 Task: Add Silk Peach Mango Non Dairy Yogurt to the cart.
Action: Mouse pressed left at (14, 112)
Screenshot: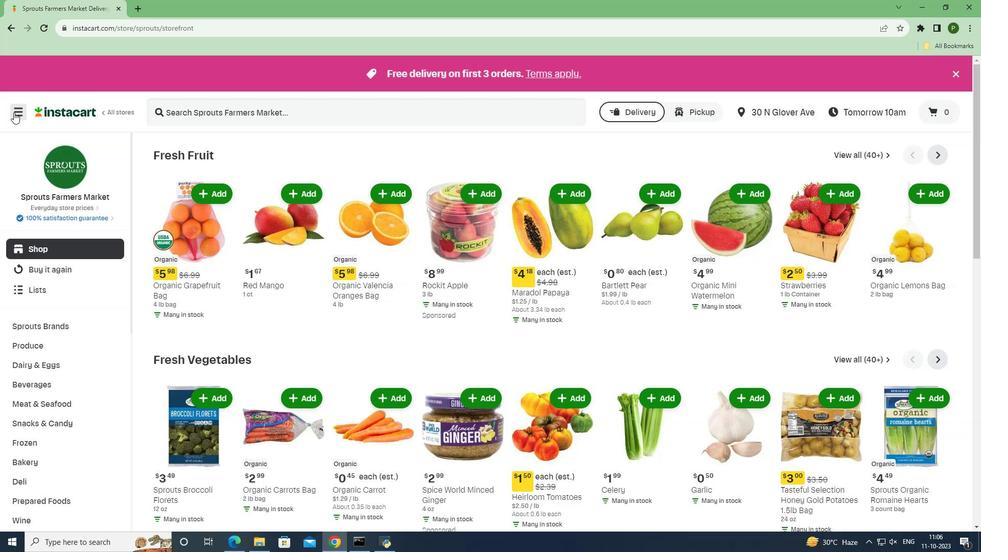 
Action: Mouse moved to (36, 270)
Screenshot: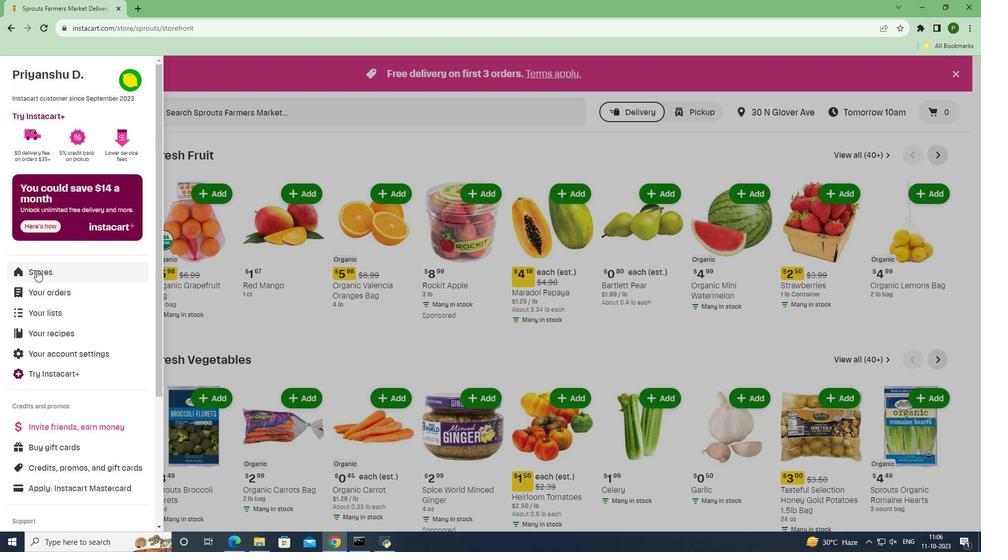 
Action: Mouse pressed left at (36, 270)
Screenshot: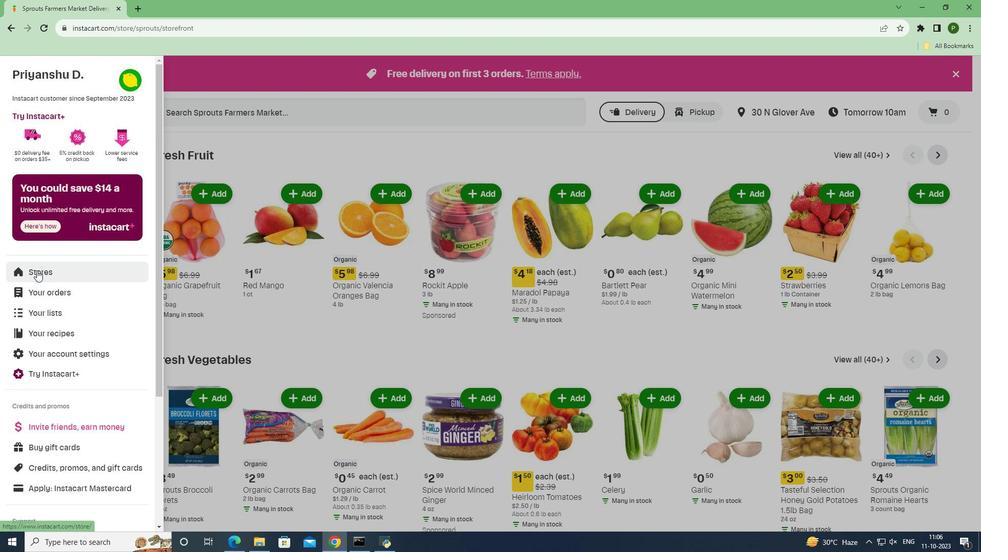 
Action: Mouse moved to (230, 113)
Screenshot: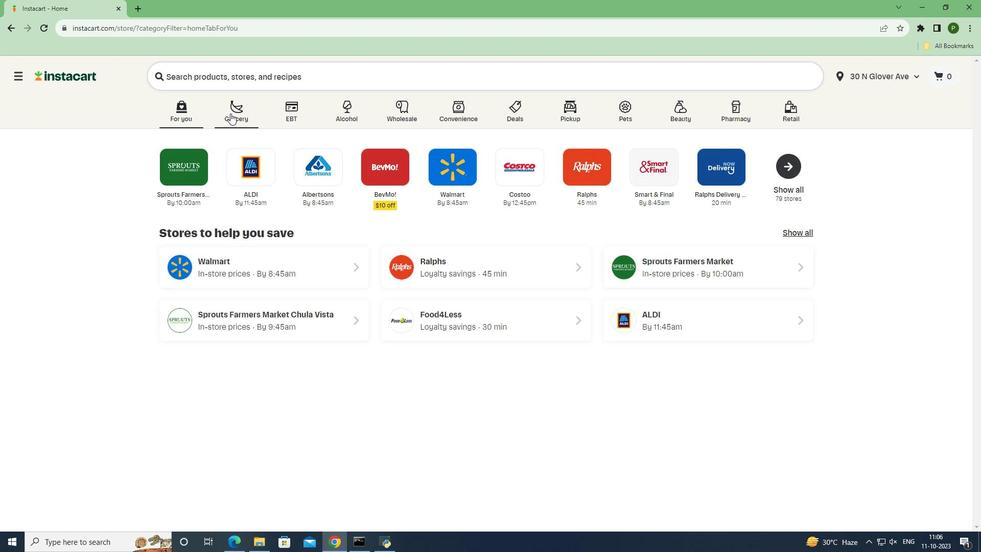 
Action: Mouse pressed left at (230, 113)
Screenshot: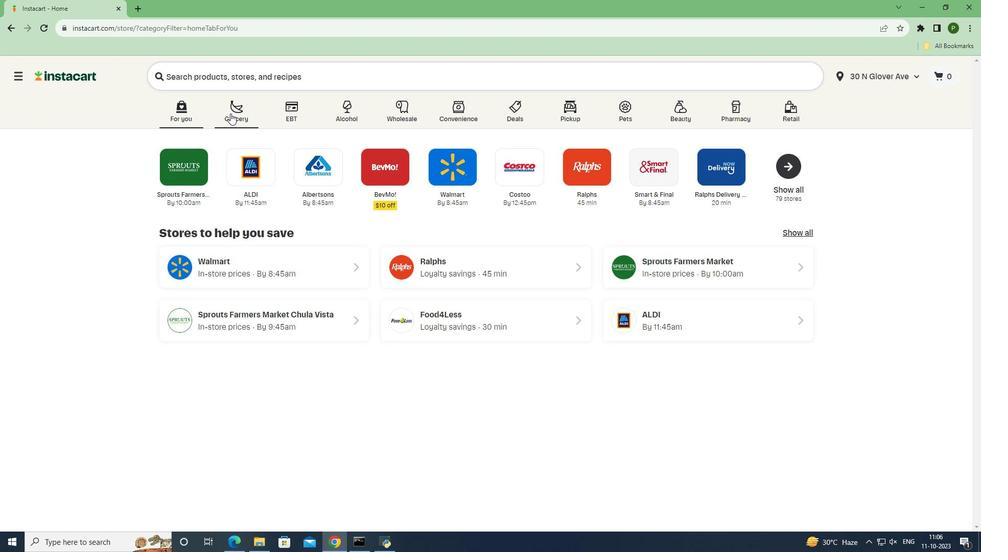 
Action: Mouse moved to (410, 233)
Screenshot: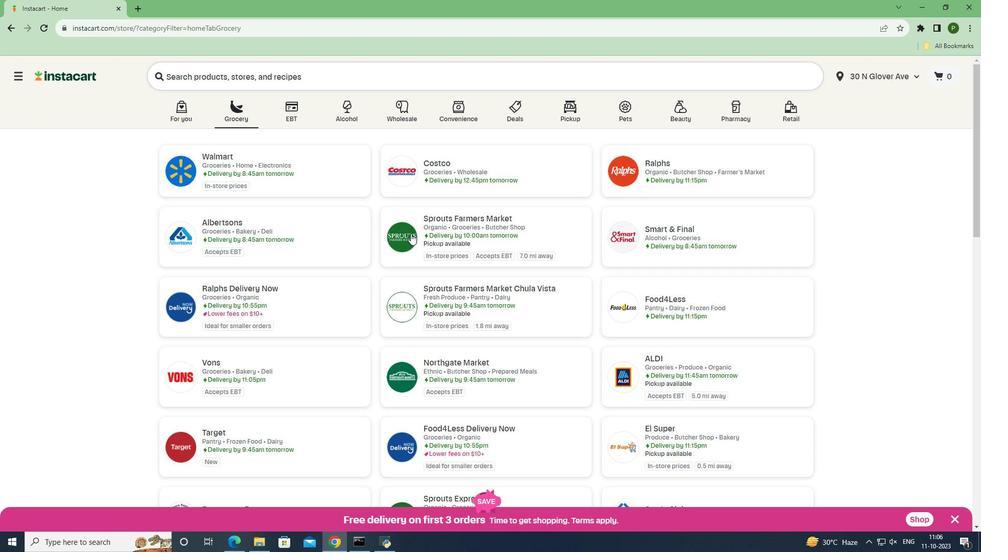 
Action: Mouse pressed left at (410, 233)
Screenshot: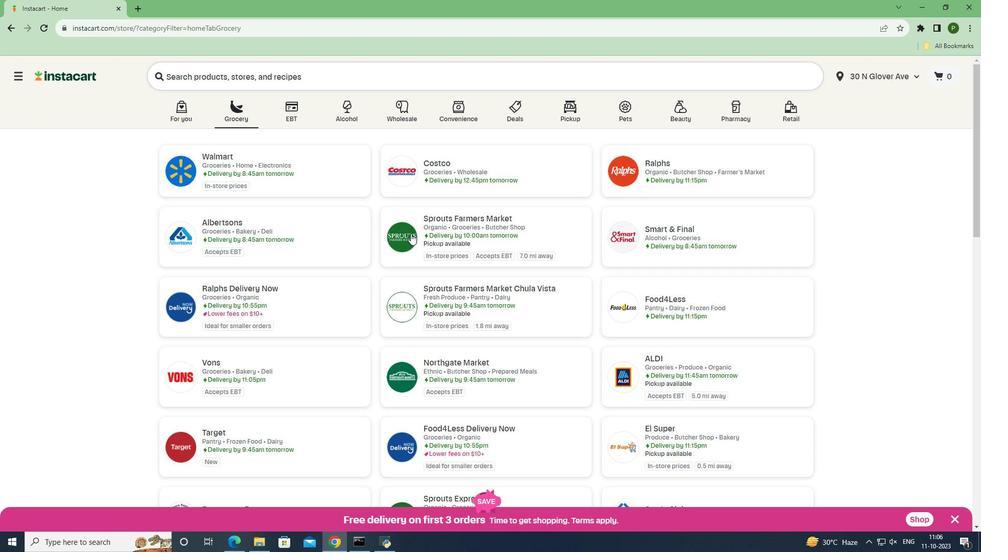
Action: Mouse moved to (61, 361)
Screenshot: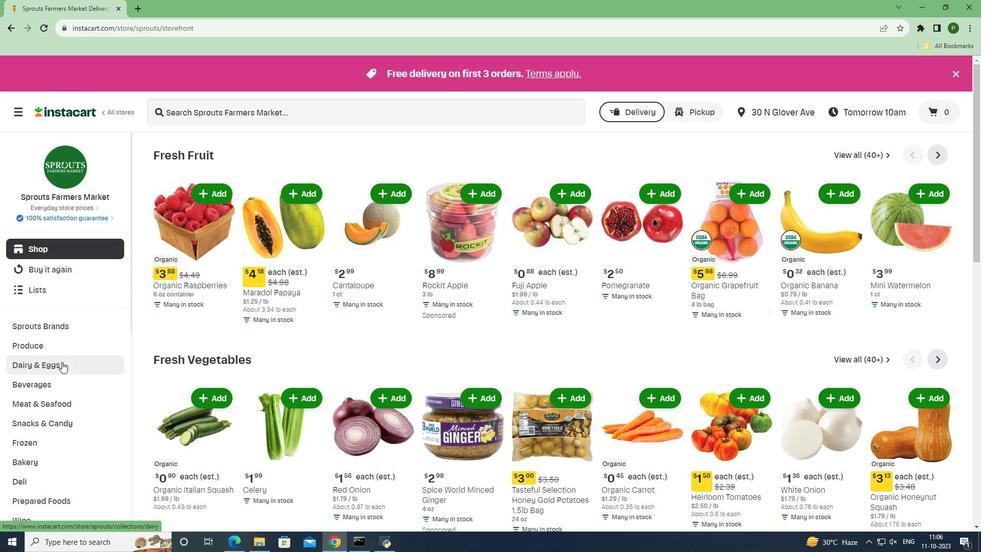 
Action: Mouse pressed left at (61, 361)
Screenshot: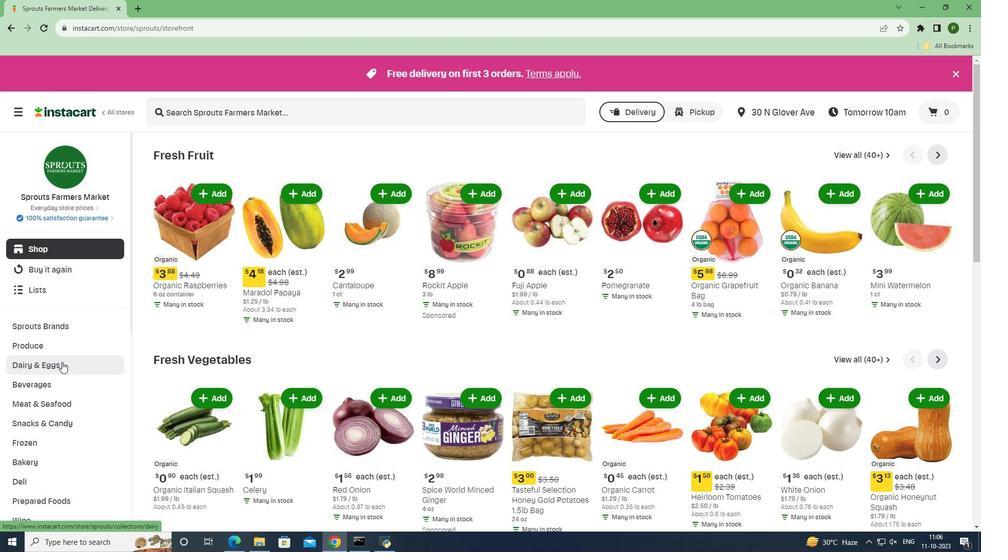 
Action: Mouse moved to (49, 441)
Screenshot: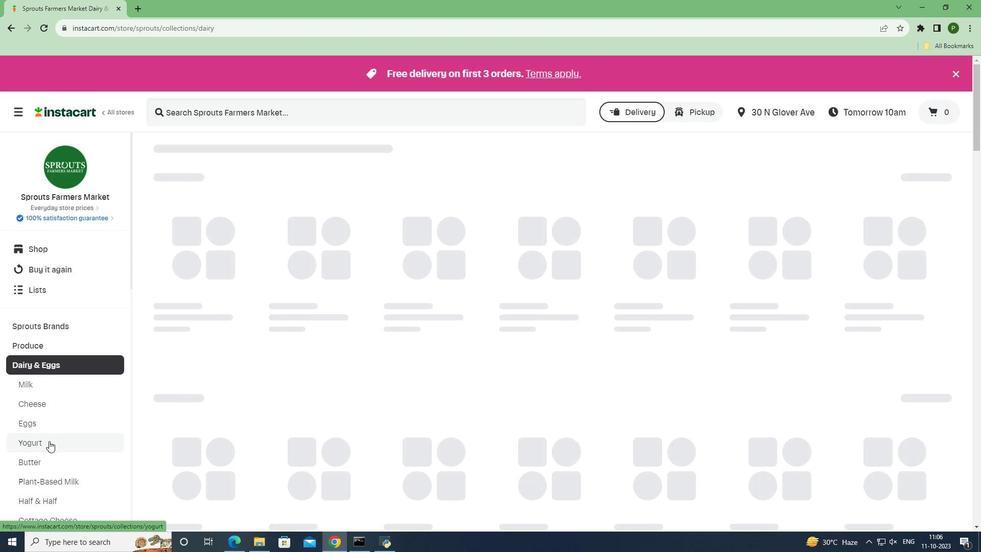 
Action: Mouse pressed left at (49, 441)
Screenshot: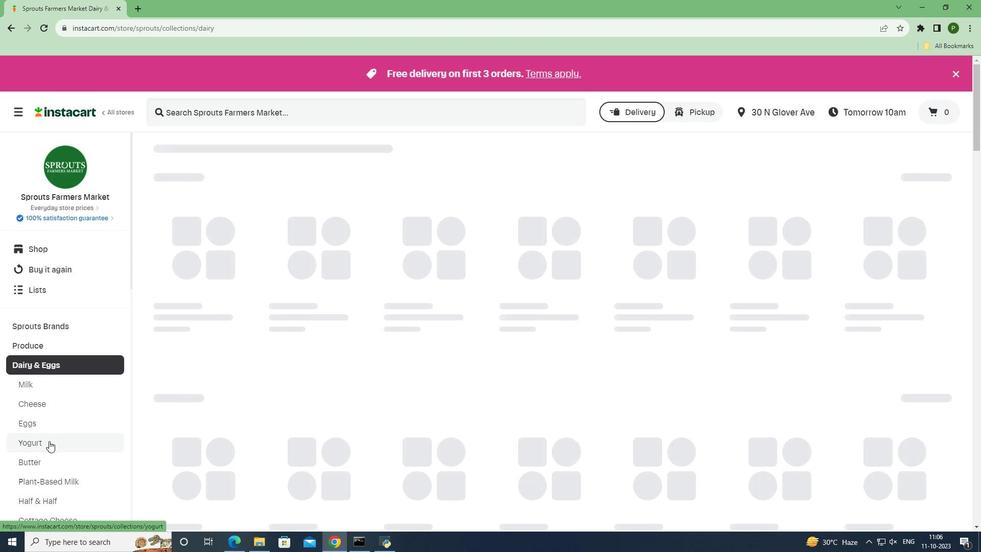 
Action: Mouse moved to (212, 115)
Screenshot: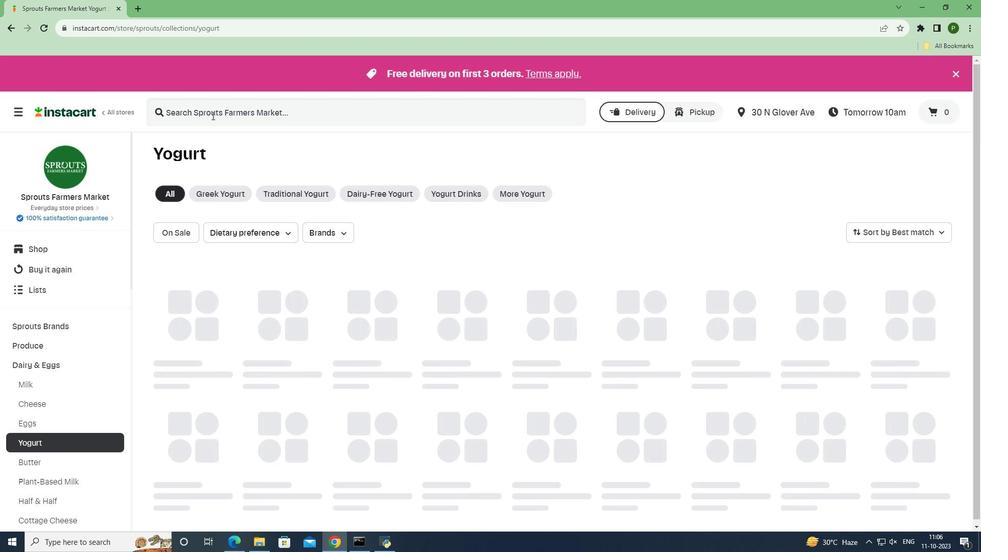 
Action: Mouse pressed left at (212, 115)
Screenshot: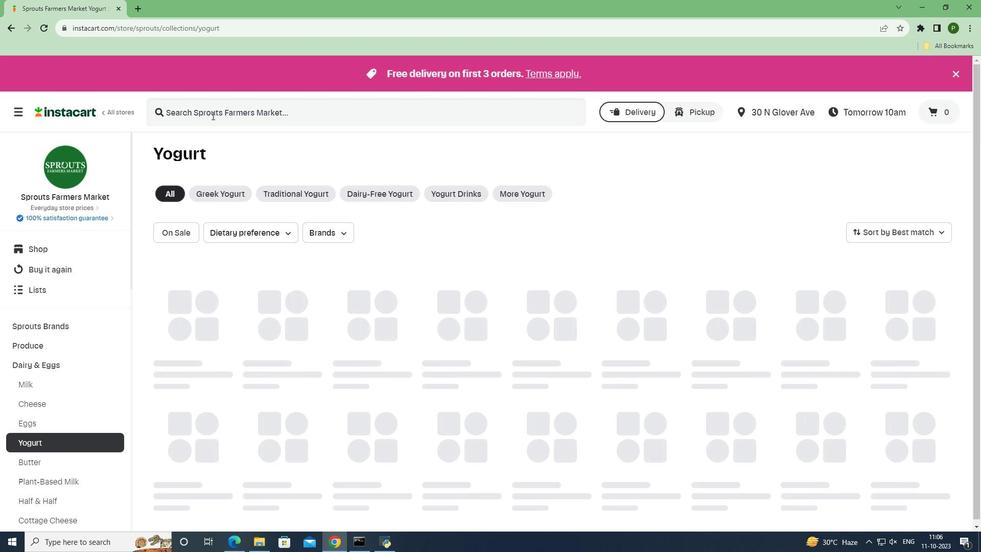 
Action: Key pressed <Key.caps_lock>S<Key.caps_lock>ilk<Key.space><Key.caps_lock>P<Key.caps_lock>each<Key.space><Key.caps_lock>M<Key.caps_lock>ango<Key.space><Key.caps_lock>N<Key.caps_lock>on<Key.space><Key.caps_lock>D<Key.caps_lock>airy<Key.space><Key.caps_lock>Y<Key.caps_lock>ogurt<Key.space><Key.enter>
Screenshot: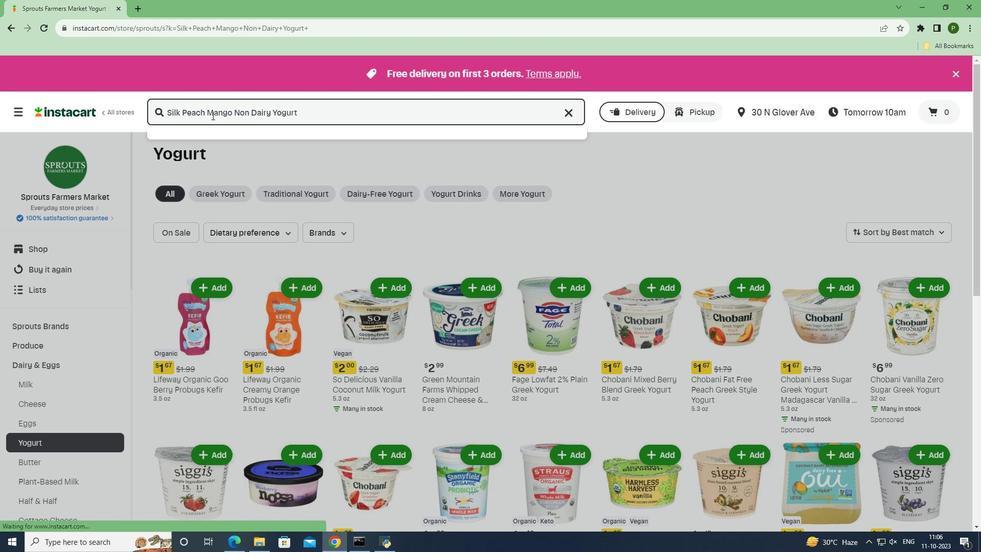 
Action: Mouse moved to (587, 216)
Screenshot: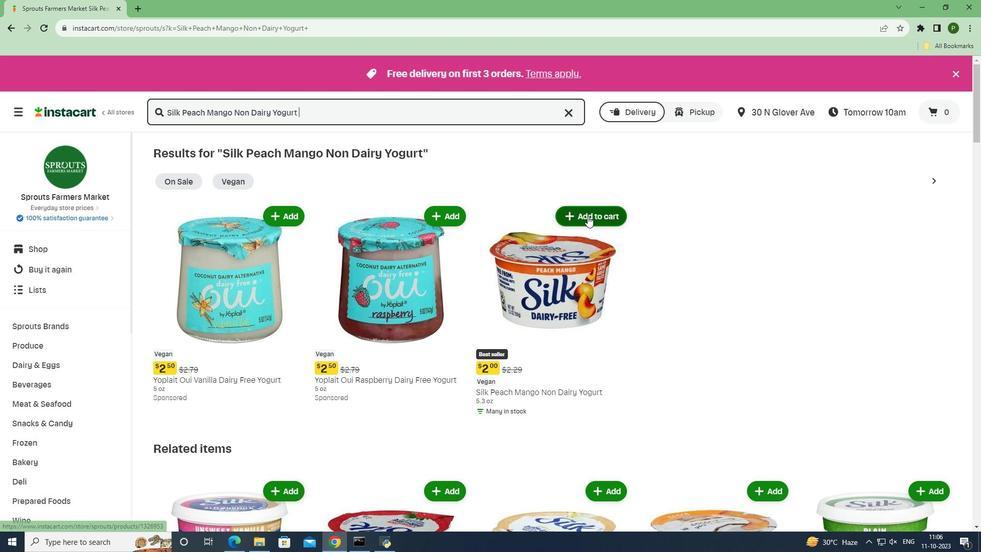 
Action: Mouse pressed left at (587, 216)
Screenshot: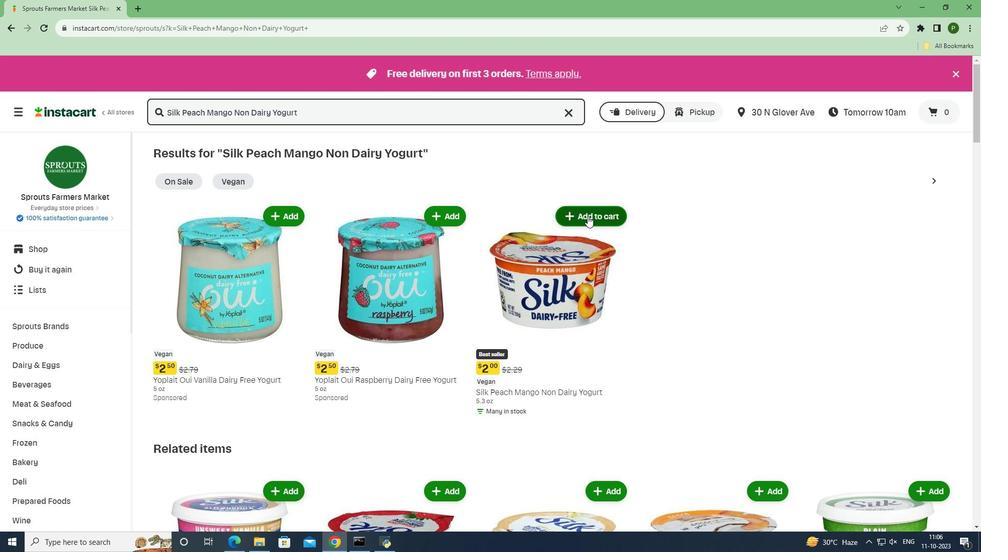 
Action: Mouse moved to (651, 272)
Screenshot: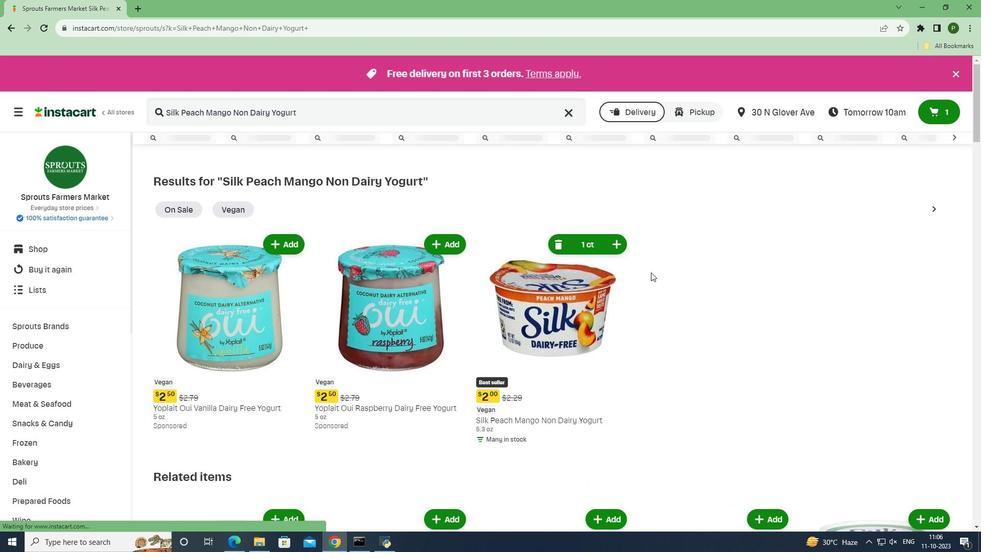 
